 Task: Set the quantization parameter for B-frames for qsv to 2.
Action: Mouse moved to (113, 12)
Screenshot: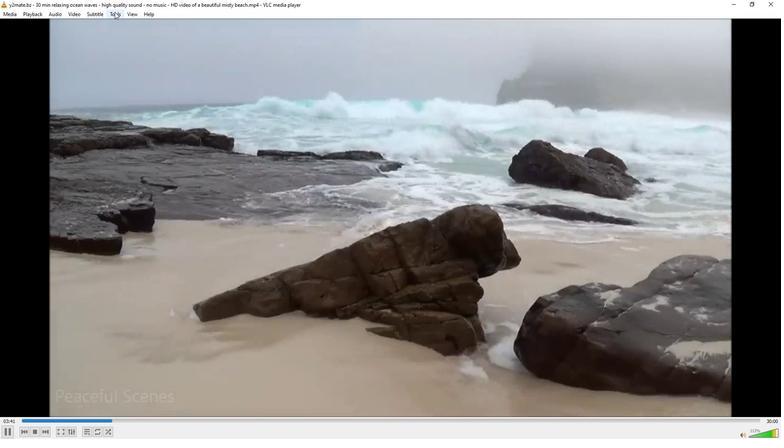 
Action: Mouse pressed left at (113, 12)
Screenshot: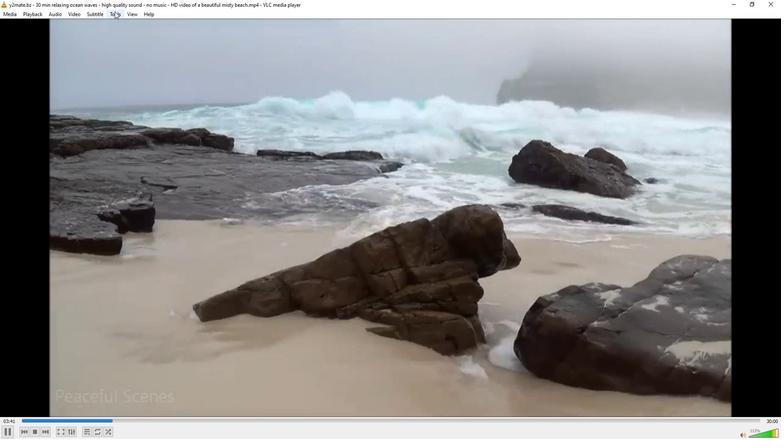 
Action: Mouse moved to (140, 112)
Screenshot: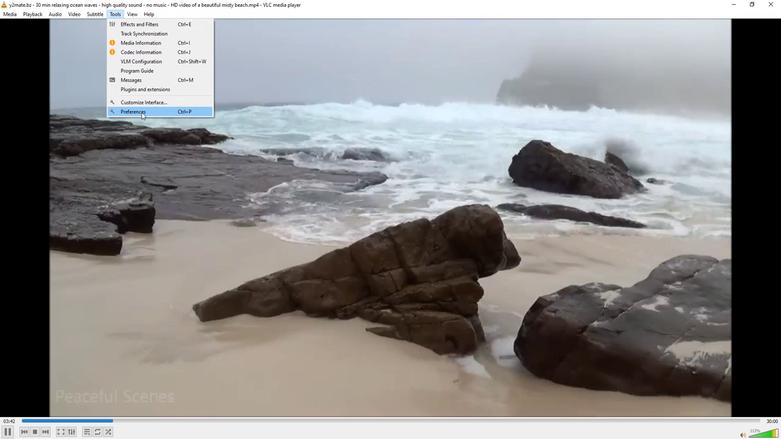 
Action: Mouse pressed left at (140, 112)
Screenshot: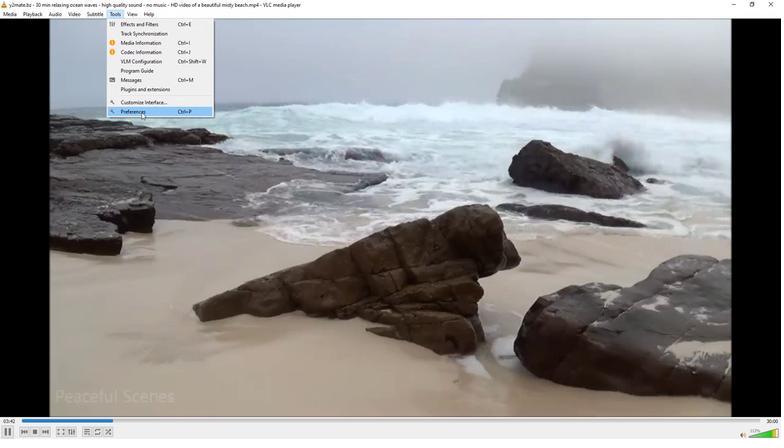 
Action: Mouse moved to (96, 341)
Screenshot: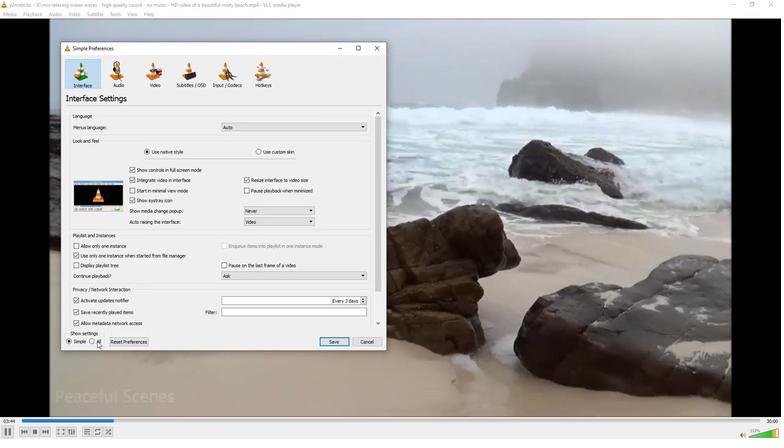 
Action: Mouse pressed left at (96, 341)
Screenshot: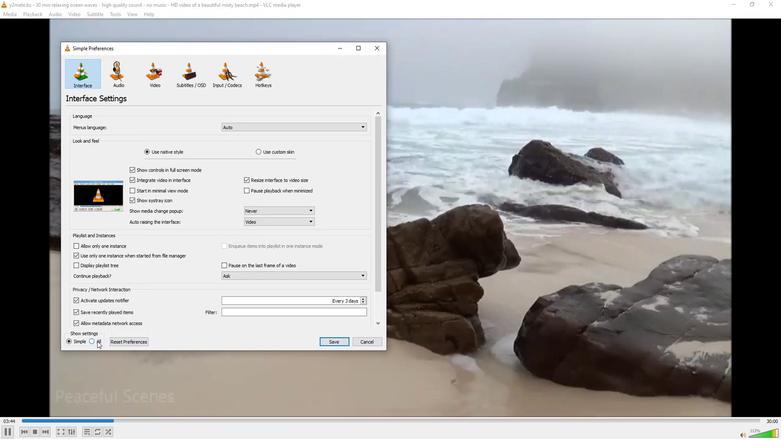 
Action: Mouse moved to (81, 224)
Screenshot: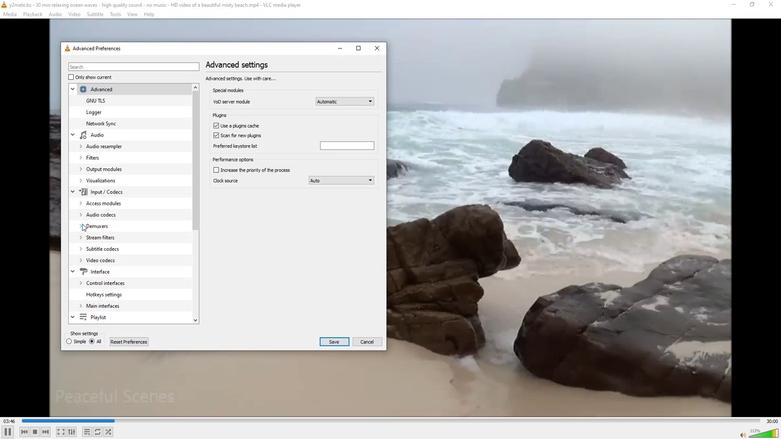
Action: Mouse pressed left at (81, 224)
Screenshot: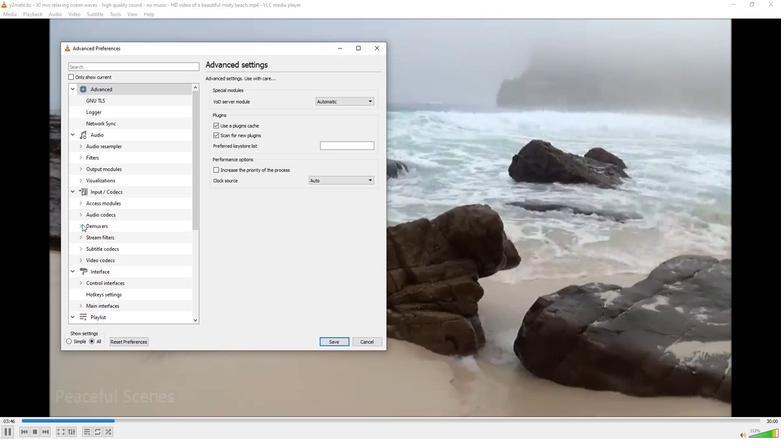 
Action: Mouse moved to (104, 277)
Screenshot: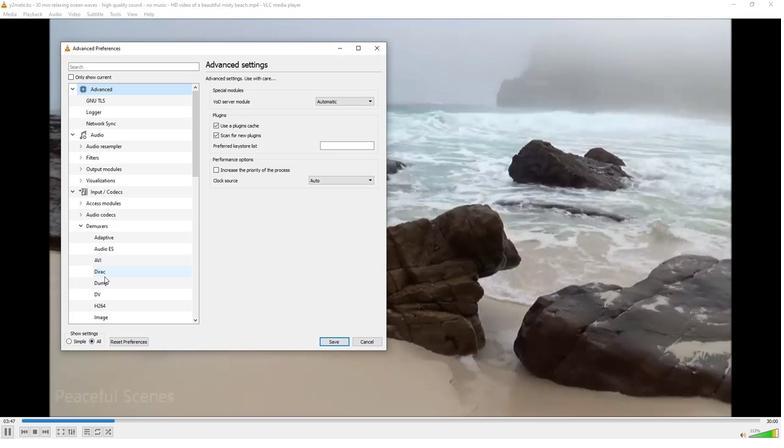 
Action: Mouse scrolled (104, 277) with delta (0, 0)
Screenshot: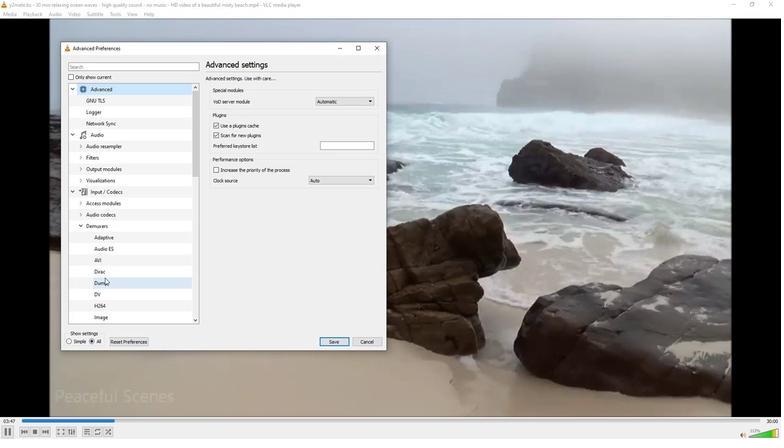 
Action: Mouse scrolled (104, 277) with delta (0, 0)
Screenshot: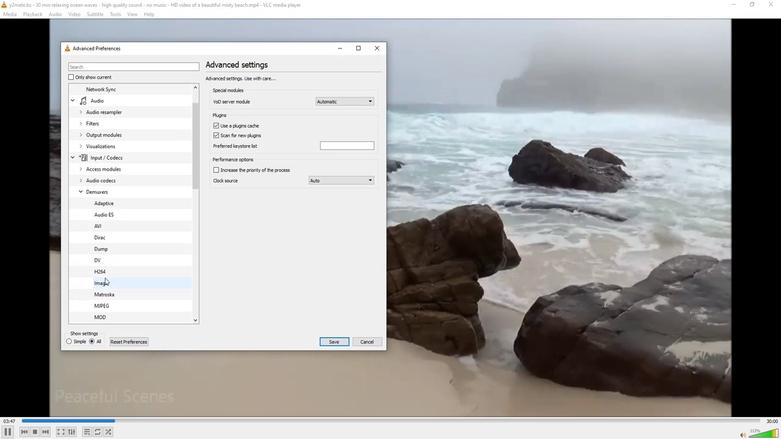 
Action: Mouse scrolled (104, 277) with delta (0, 0)
Screenshot: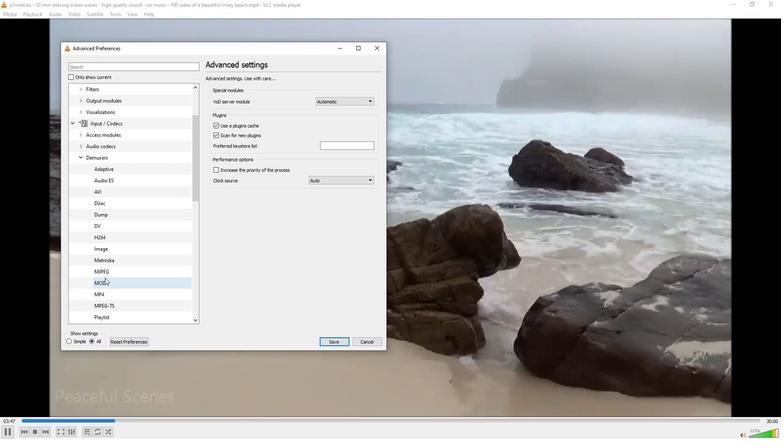 
Action: Mouse scrolled (104, 277) with delta (0, 0)
Screenshot: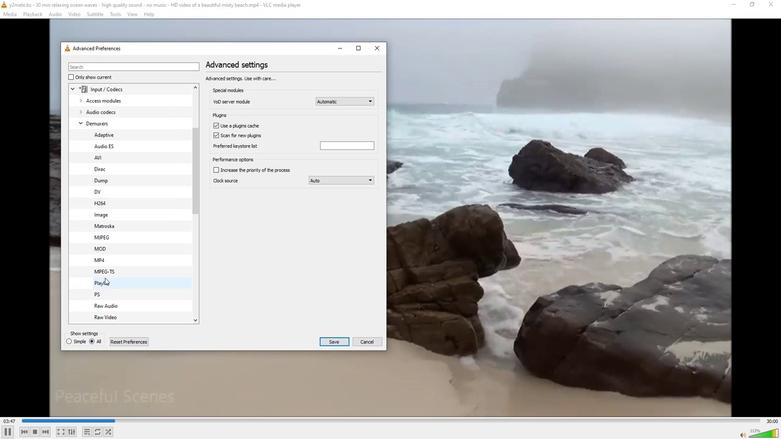 
Action: Mouse scrolled (104, 277) with delta (0, 0)
Screenshot: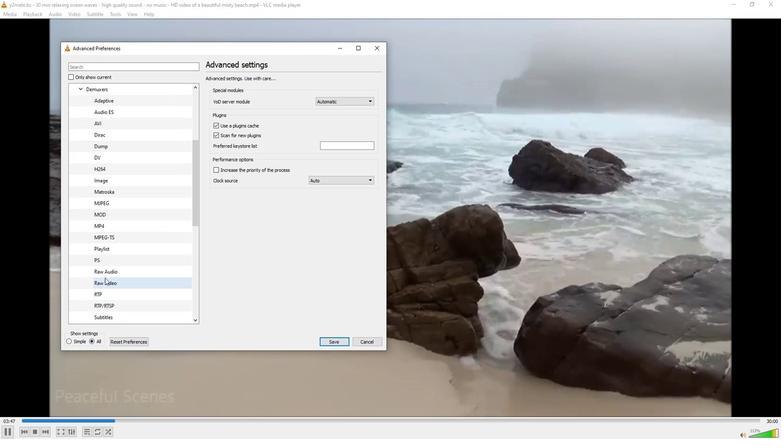
Action: Mouse scrolled (104, 277) with delta (0, 0)
Screenshot: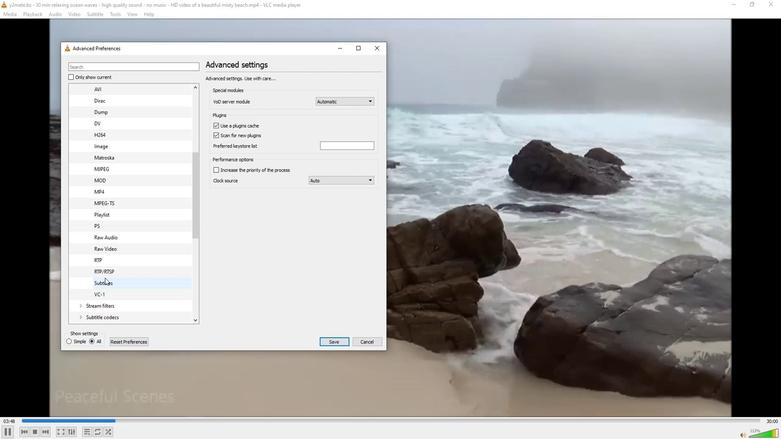 
Action: Mouse moved to (80, 294)
Screenshot: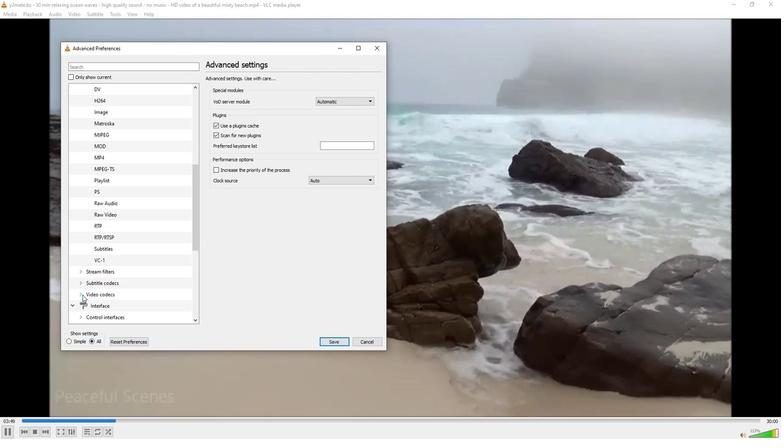 
Action: Mouse pressed left at (80, 294)
Screenshot: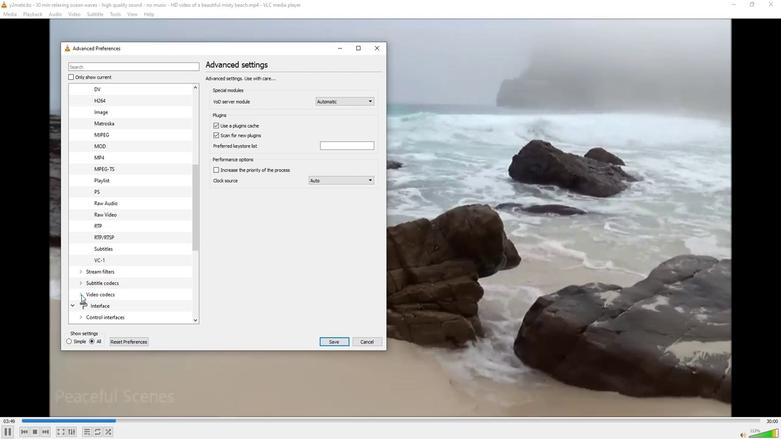 
Action: Mouse moved to (94, 301)
Screenshot: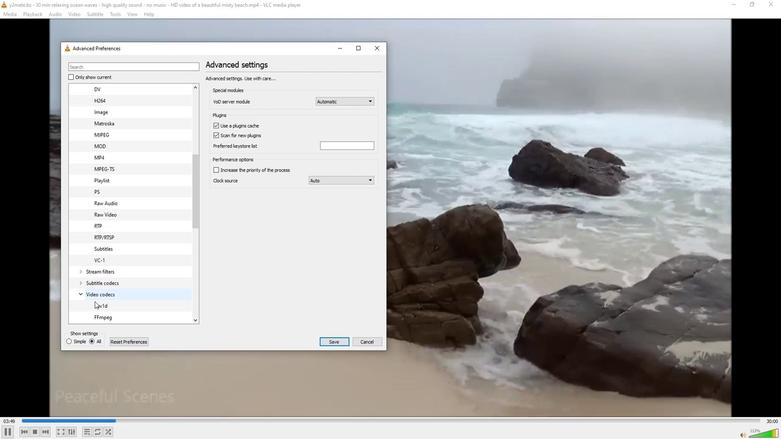 
Action: Mouse scrolled (94, 301) with delta (0, 0)
Screenshot: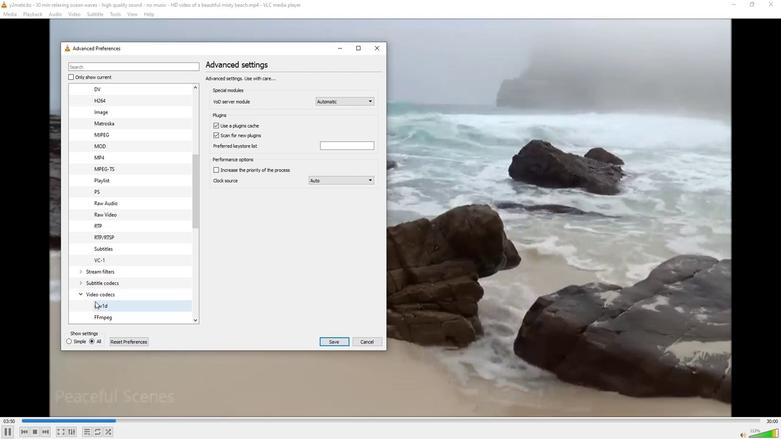 
Action: Mouse moved to (98, 305)
Screenshot: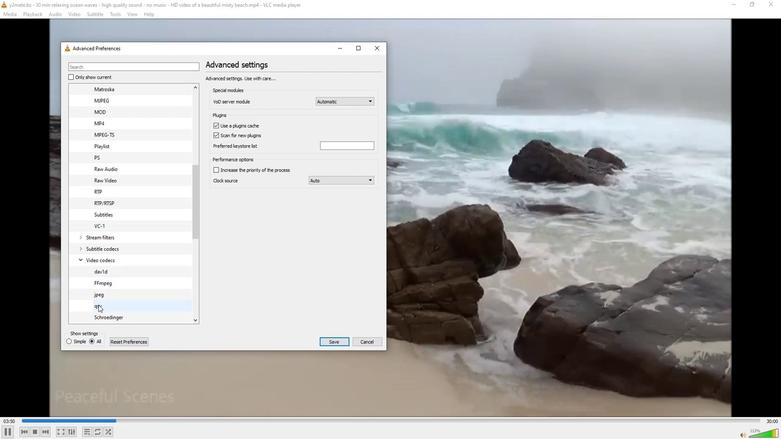 
Action: Mouse pressed left at (98, 305)
Screenshot: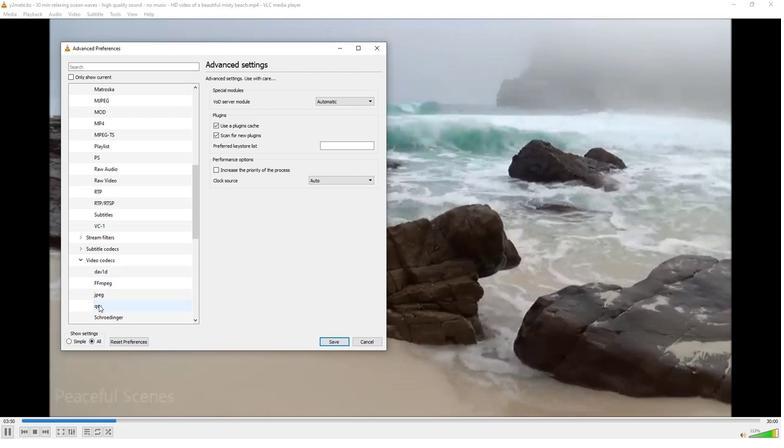 
Action: Mouse moved to (372, 231)
Screenshot: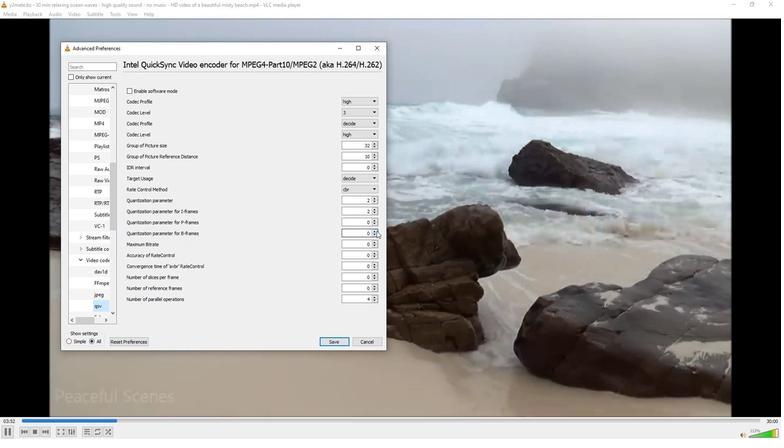 
Action: Mouse pressed left at (372, 231)
Screenshot: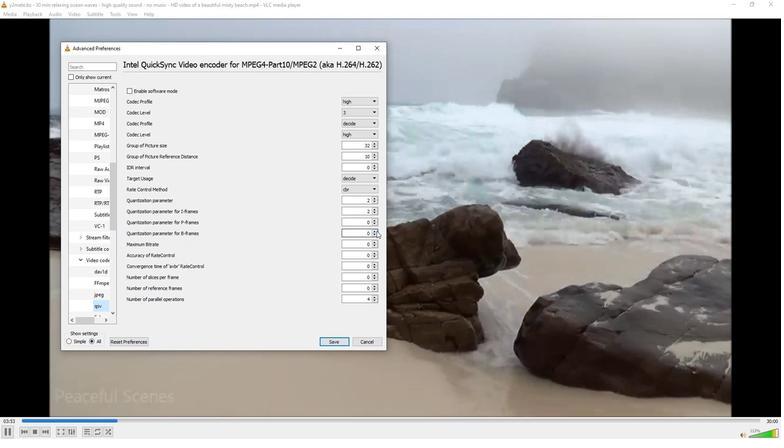 
Action: Mouse pressed left at (372, 231)
Screenshot: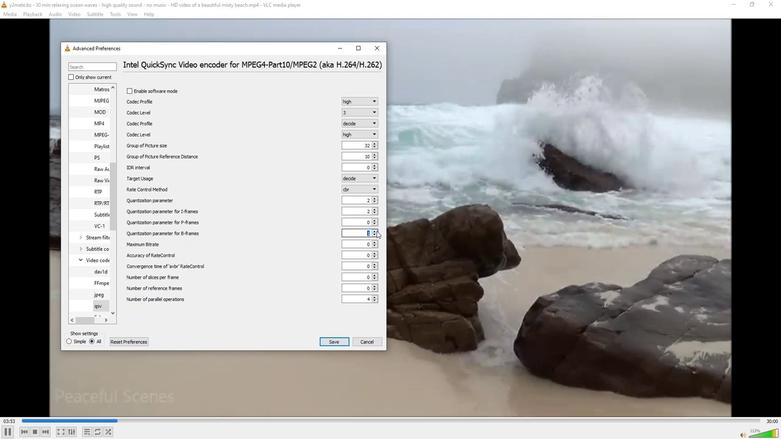
Action: Mouse moved to (351, 235)
Screenshot: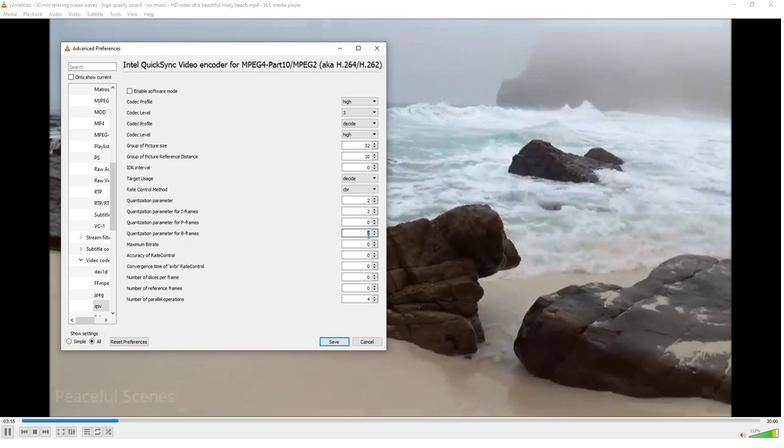 
